 Task: Prepare the "Register" page setting in the site builder.
Action: Mouse moved to (1004, 63)
Screenshot: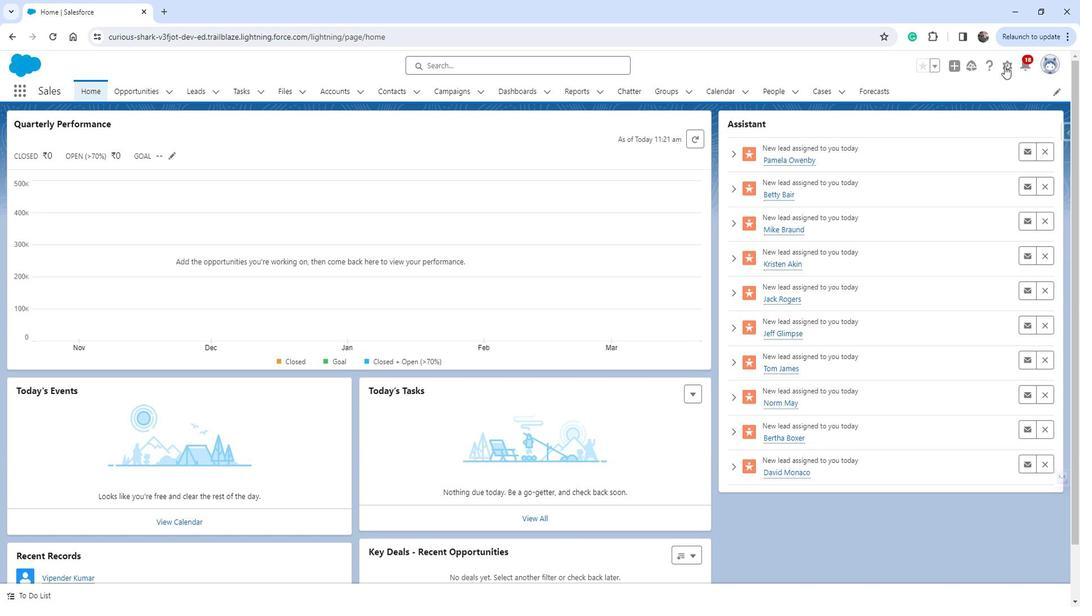 
Action: Mouse pressed left at (1004, 63)
Screenshot: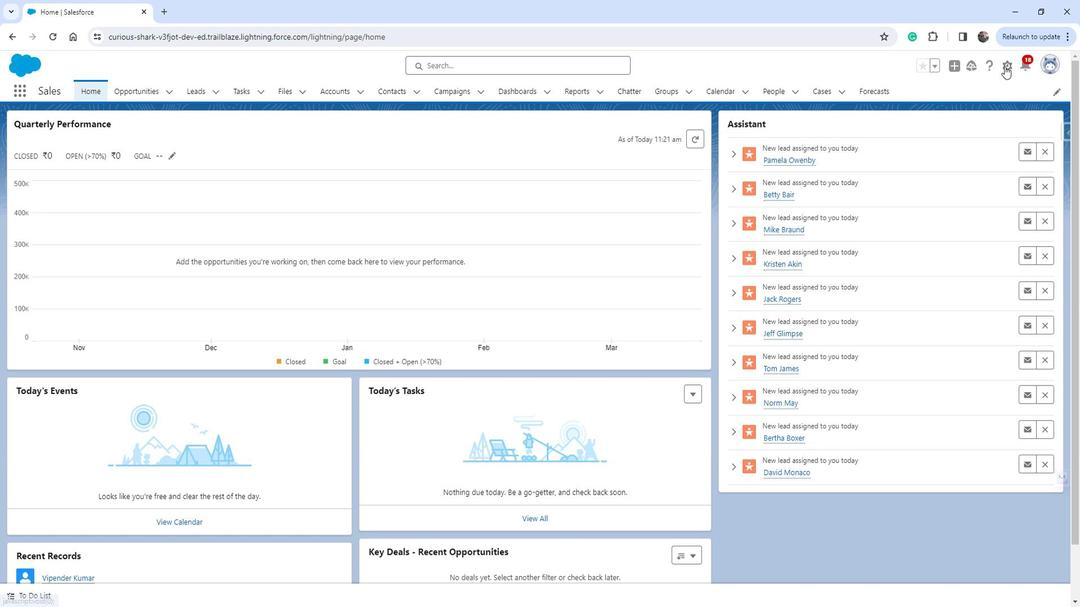 
Action: Mouse moved to (968, 97)
Screenshot: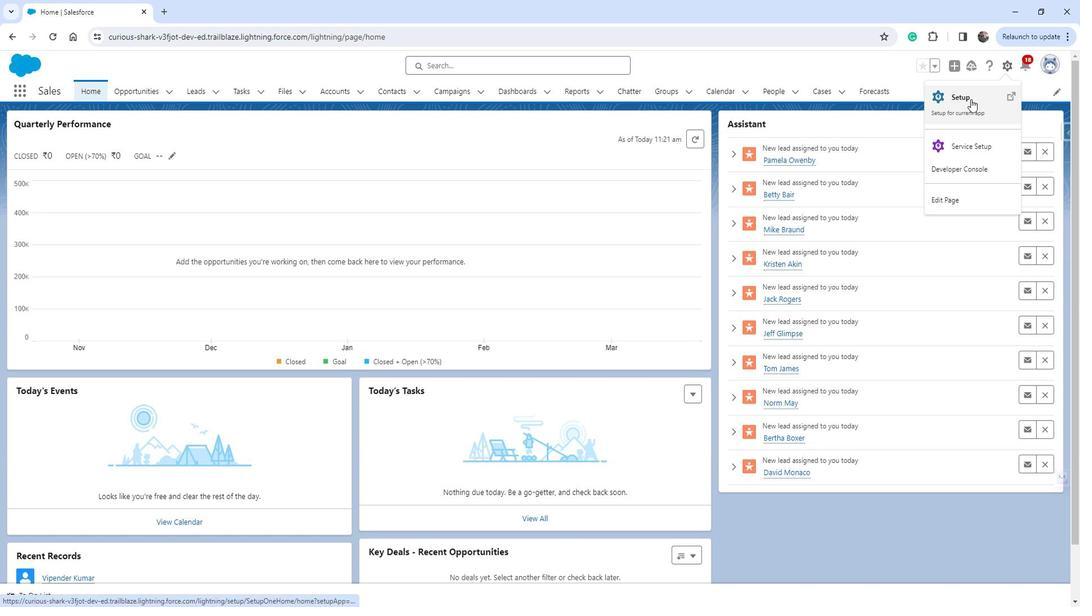 
Action: Mouse pressed left at (968, 97)
Screenshot: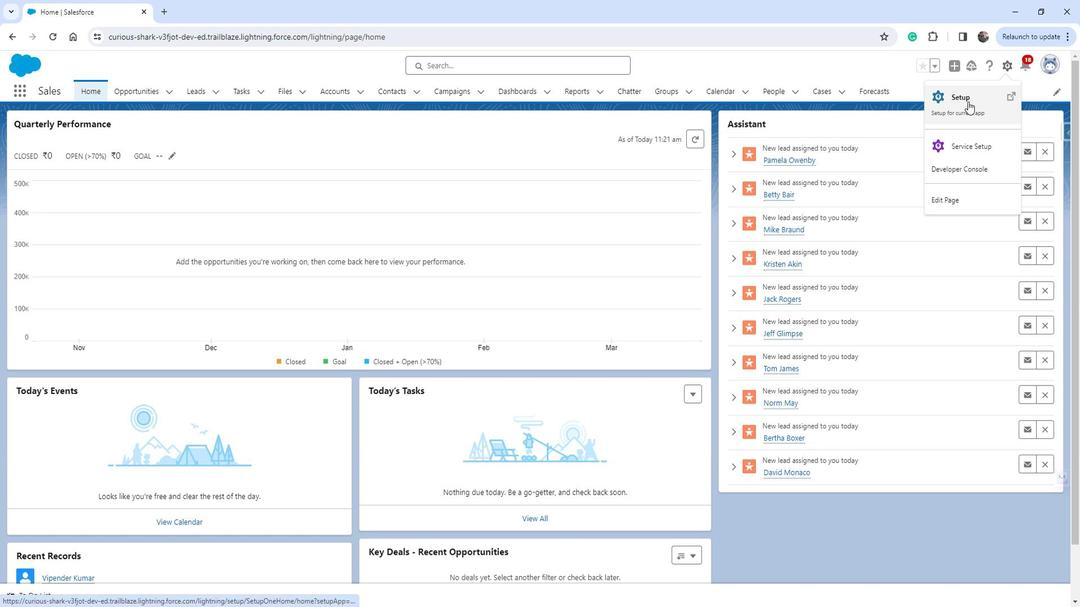 
Action: Mouse moved to (61, 284)
Screenshot: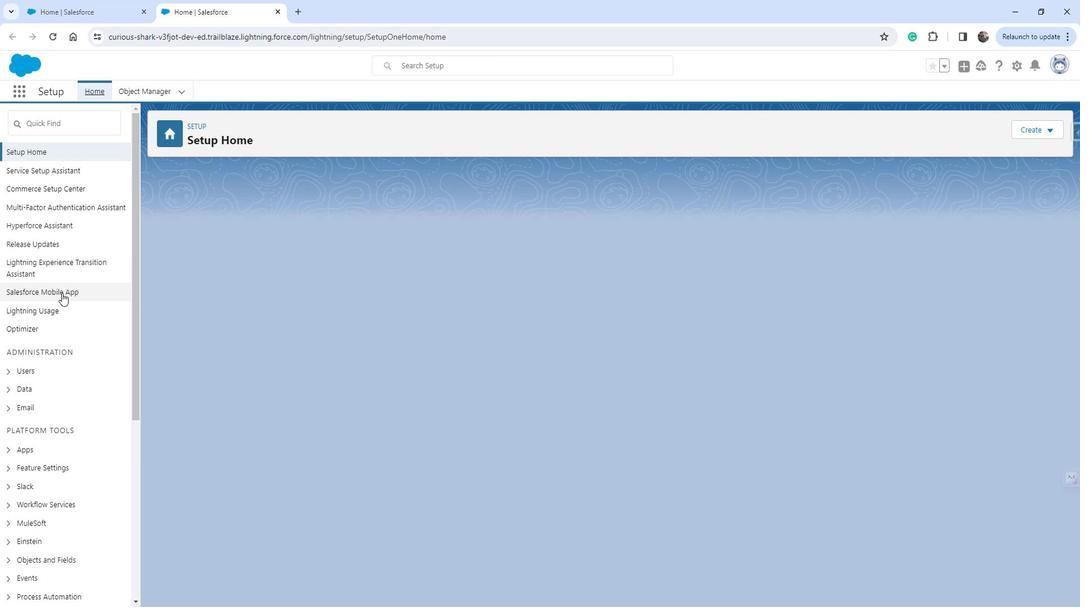 
Action: Mouse scrolled (61, 284) with delta (0, 0)
Screenshot: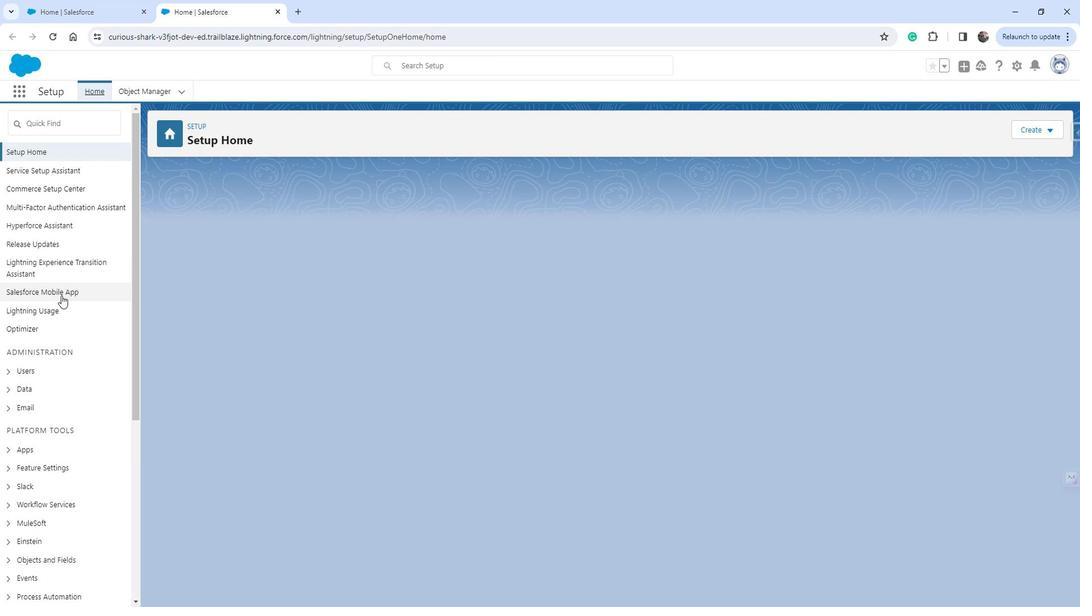 
Action: Mouse scrolled (61, 284) with delta (0, 0)
Screenshot: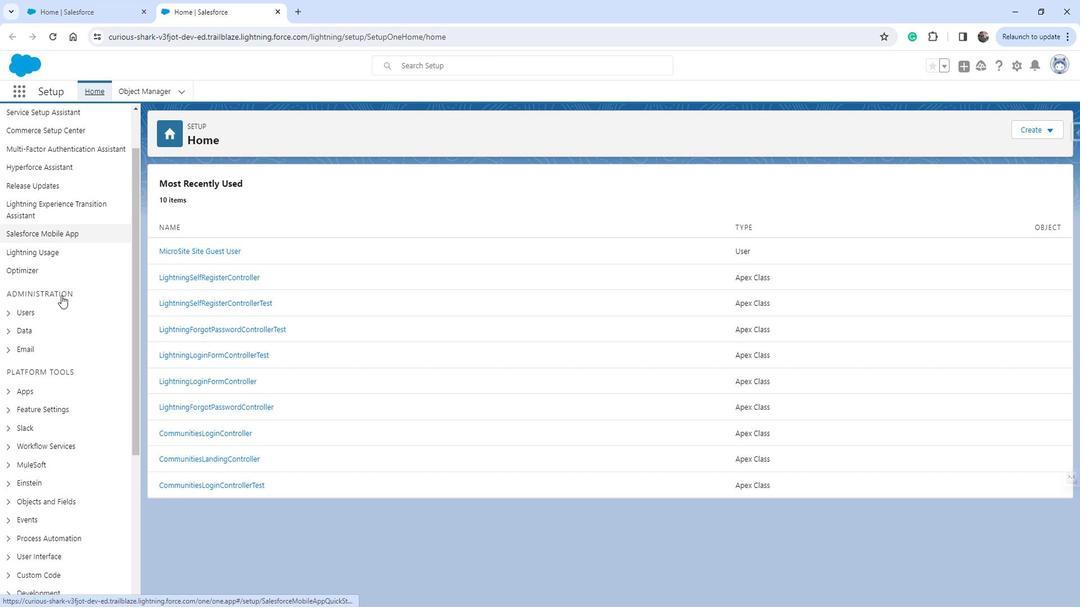 
Action: Mouse scrolled (61, 284) with delta (0, 0)
Screenshot: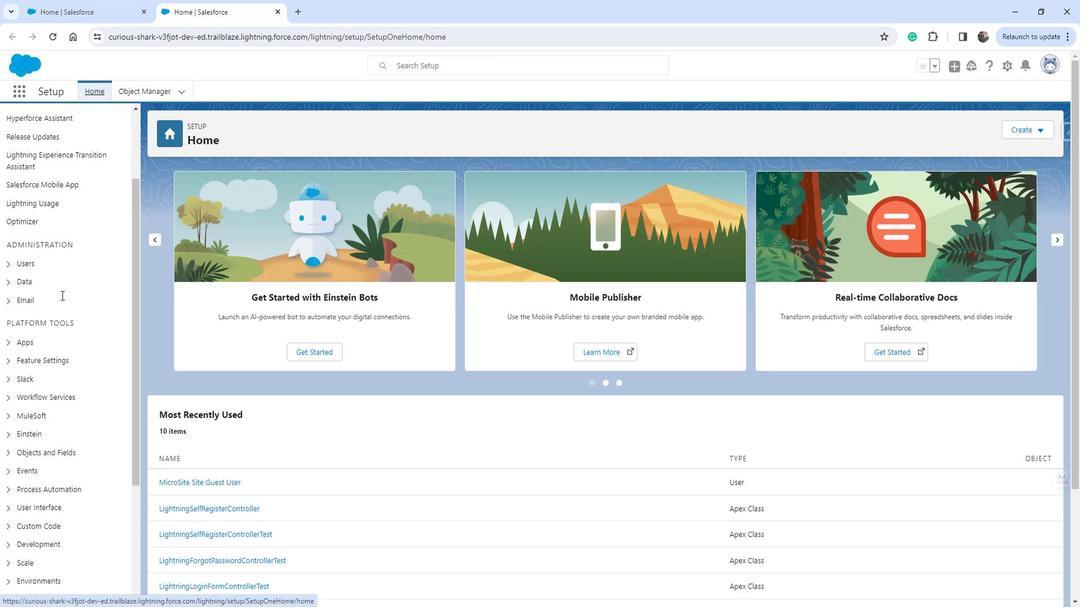 
Action: Mouse moved to (6, 282)
Screenshot: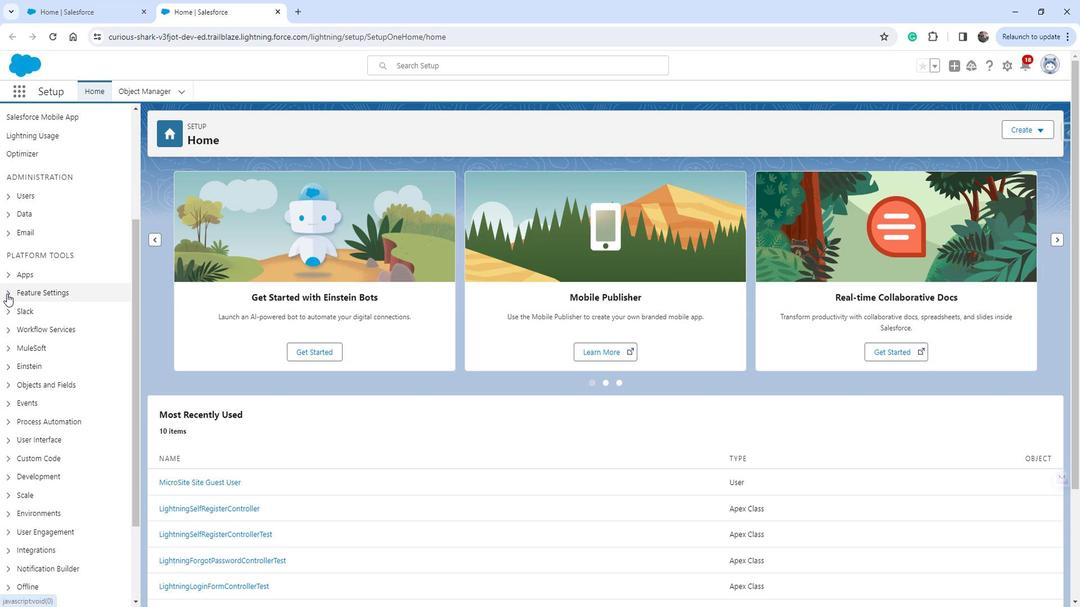 
Action: Mouse pressed left at (6, 282)
Screenshot: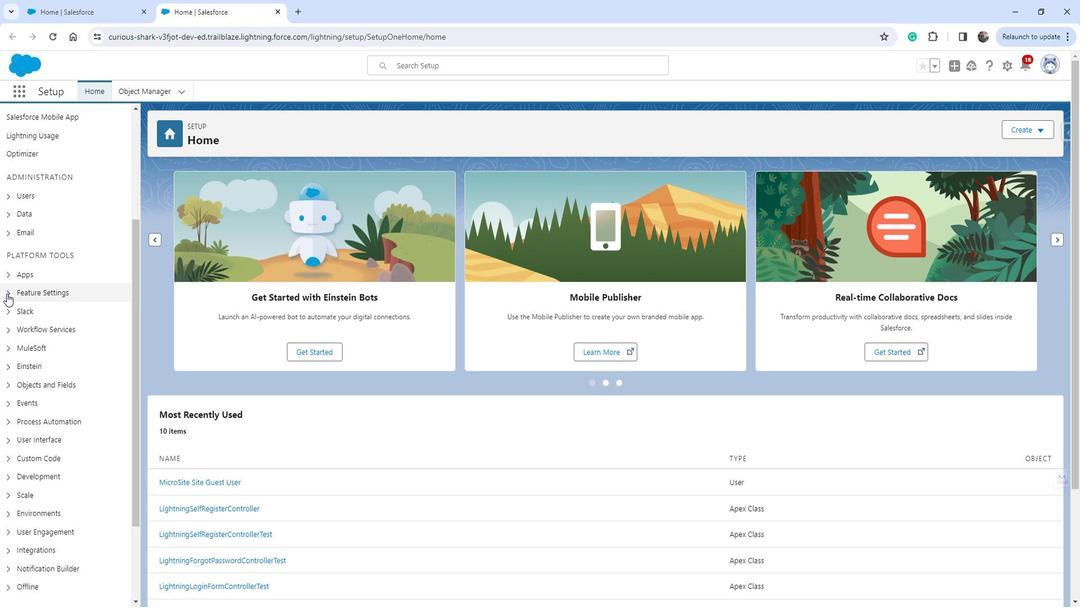 
Action: Mouse moved to (20, 369)
Screenshot: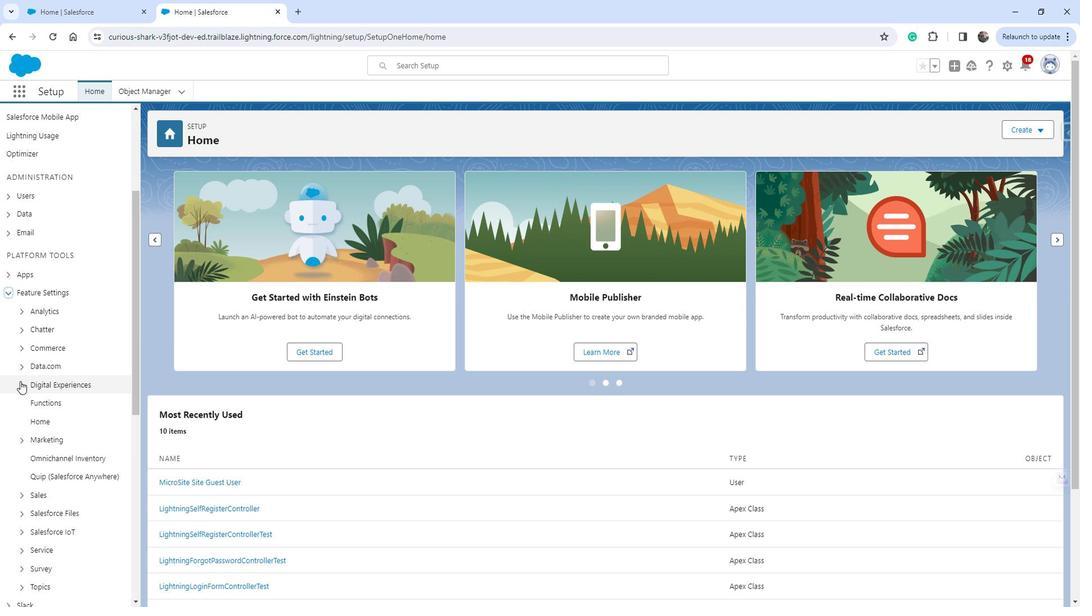 
Action: Mouse pressed left at (20, 369)
Screenshot: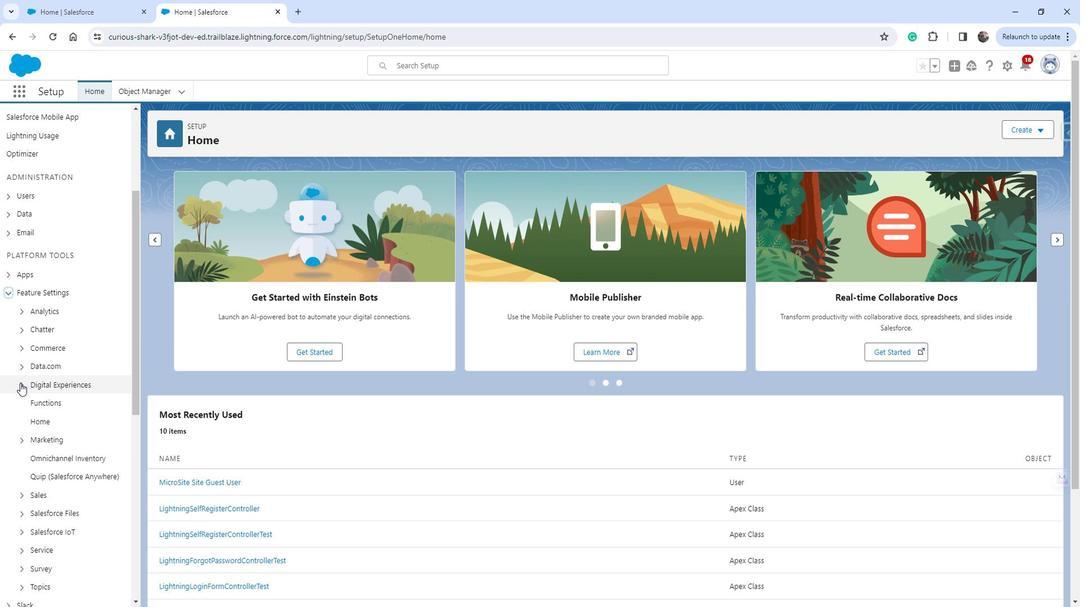
Action: Mouse moved to (47, 389)
Screenshot: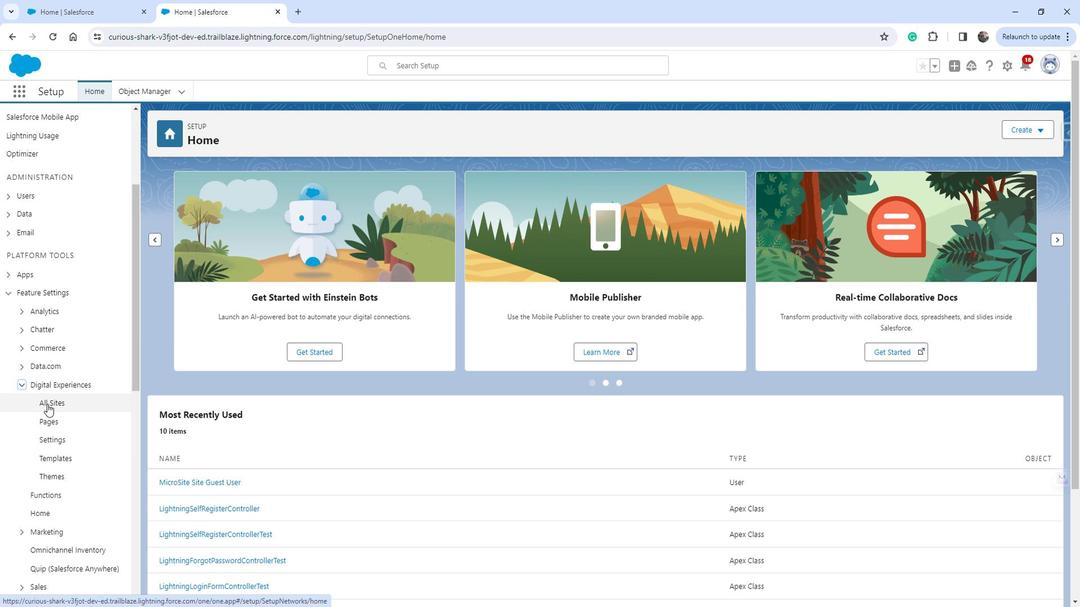 
Action: Mouse pressed left at (47, 389)
Screenshot: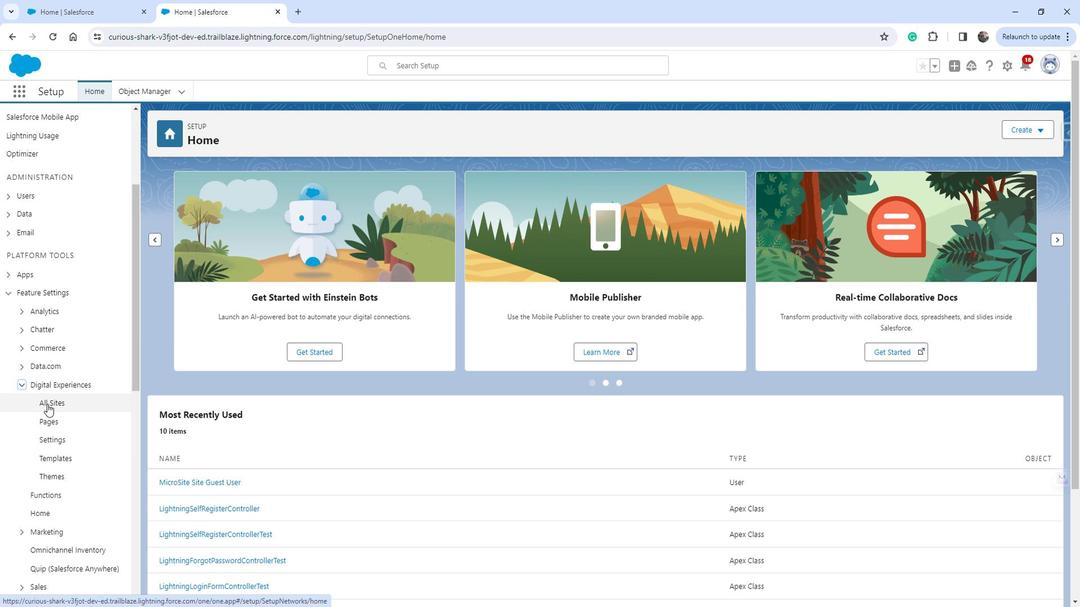 
Action: Mouse moved to (191, 258)
Screenshot: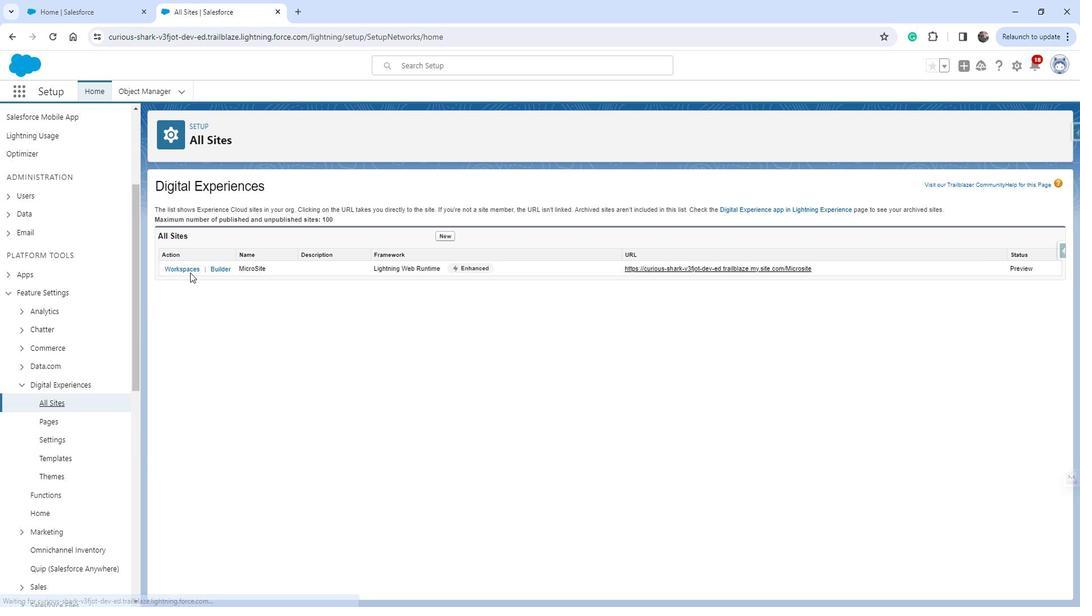 
Action: Mouse pressed left at (191, 258)
Screenshot: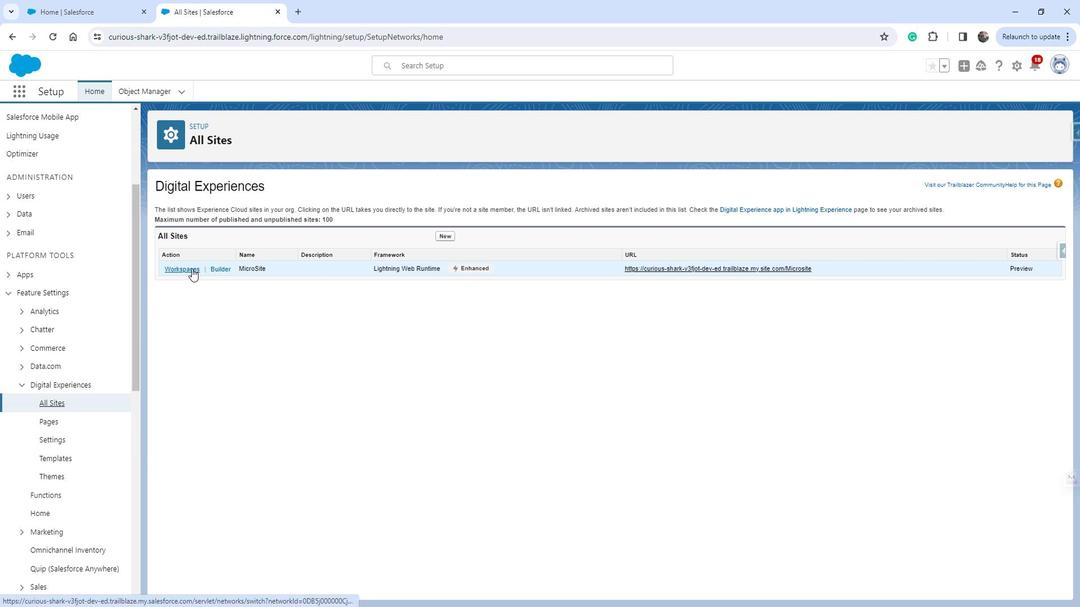 
Action: Mouse moved to (183, 263)
Screenshot: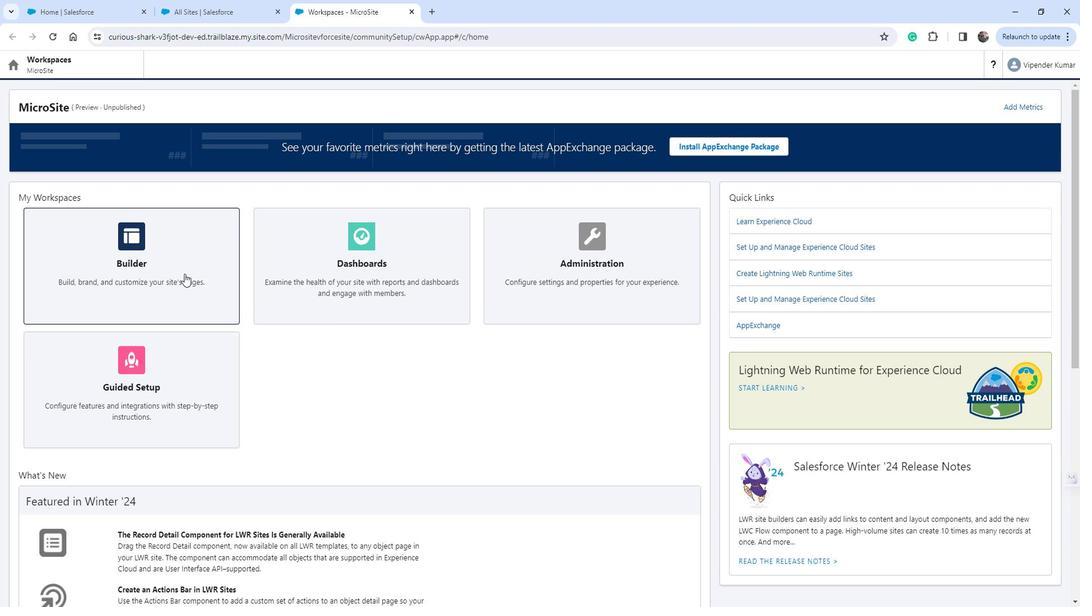 
Action: Mouse pressed left at (183, 263)
Screenshot: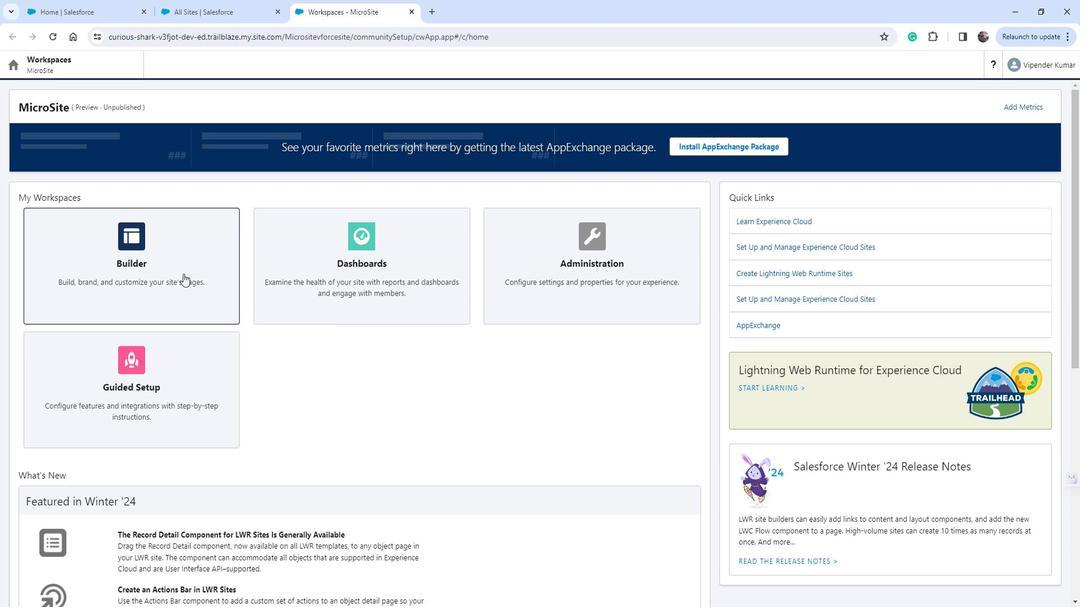 
Action: Mouse moved to (147, 69)
Screenshot: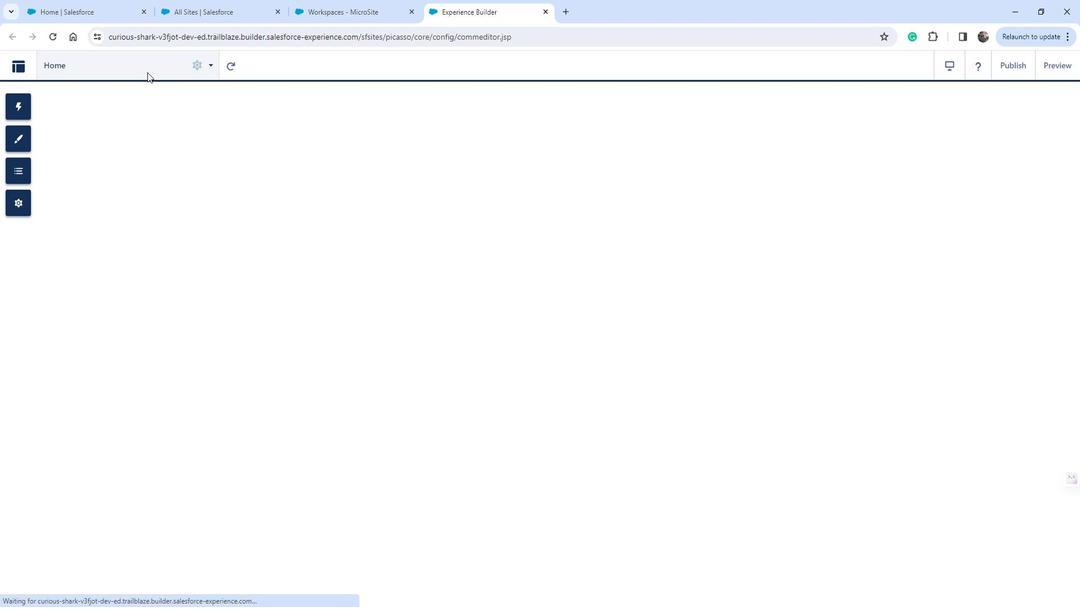 
Action: Mouse pressed left at (147, 69)
Screenshot: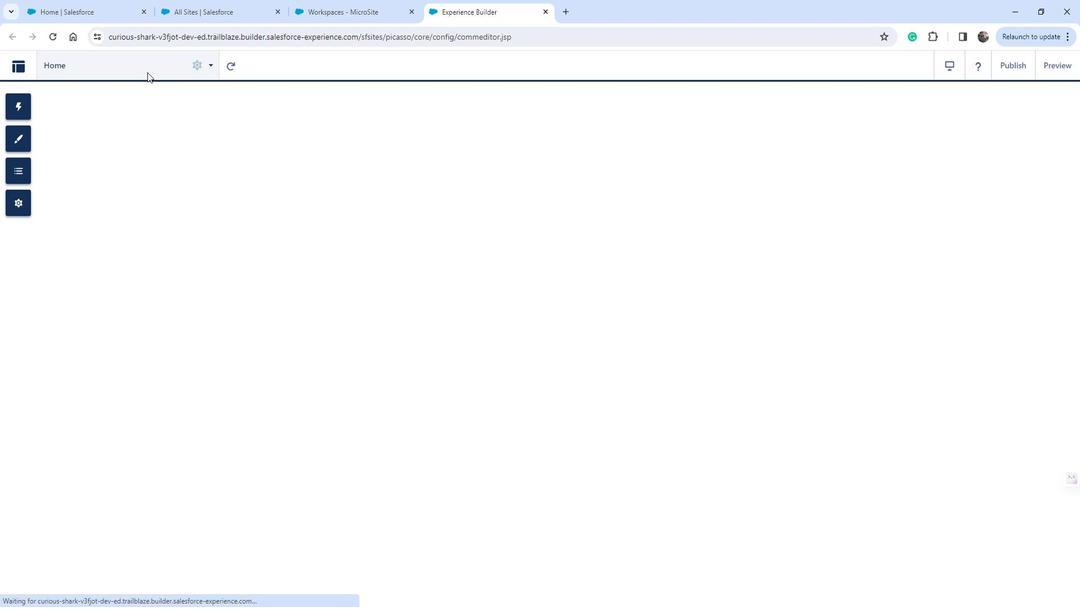 
Action: Mouse moved to (49, 208)
Screenshot: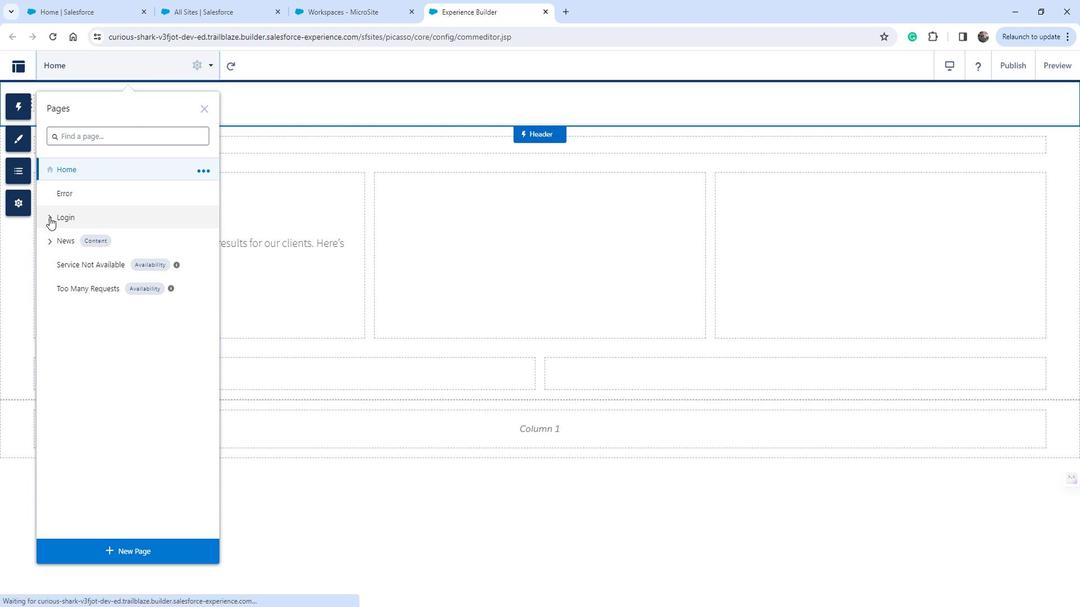 
Action: Mouse pressed left at (49, 208)
Screenshot: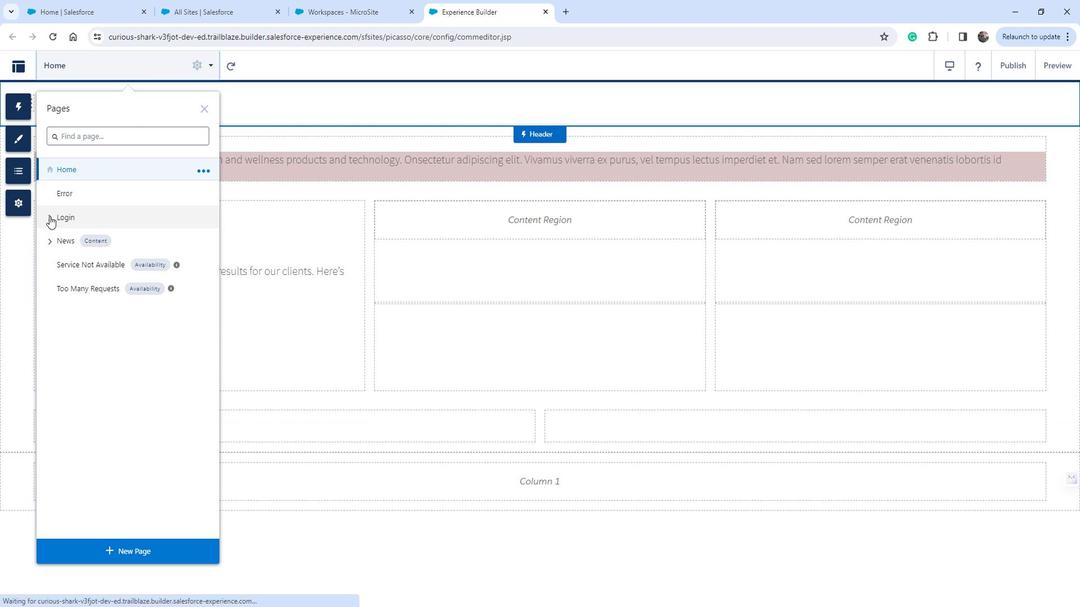 
Action: Mouse moved to (79, 297)
Screenshot: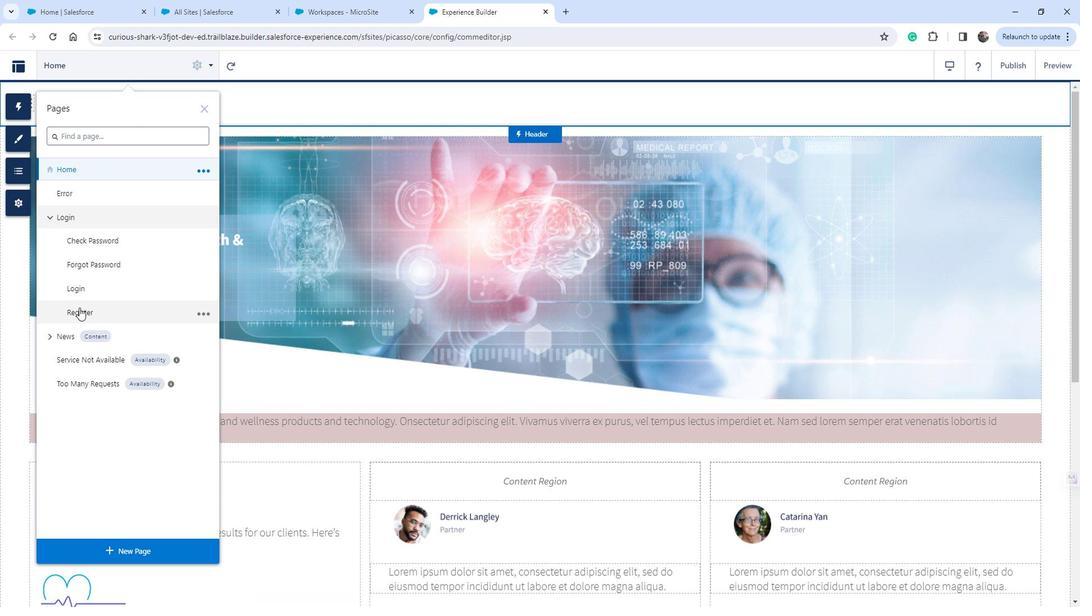 
Action: Mouse pressed left at (79, 297)
Screenshot: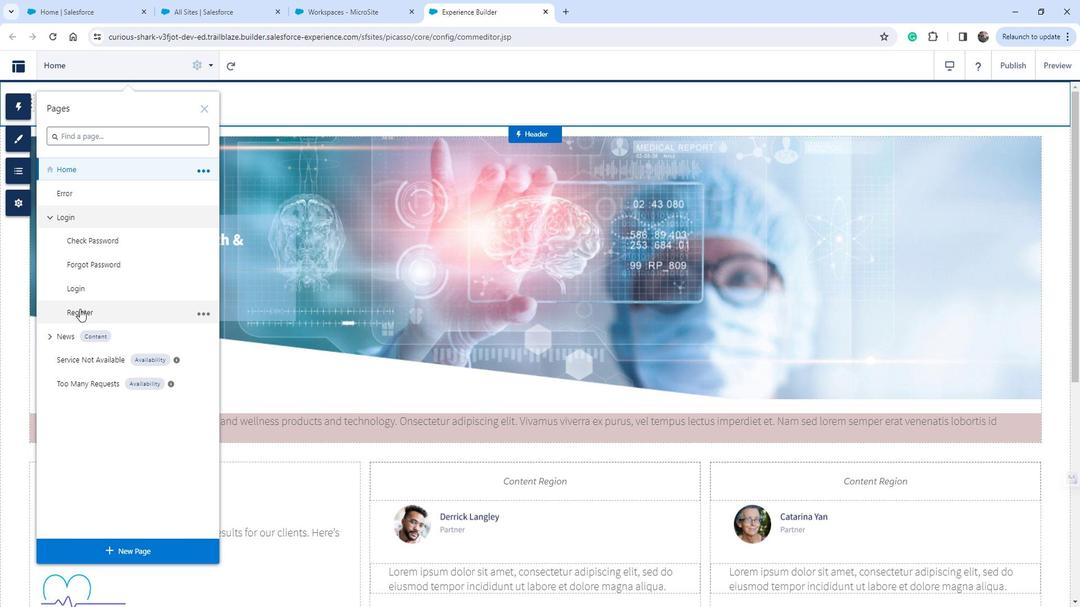 
Action: Mouse moved to (167, 60)
Screenshot: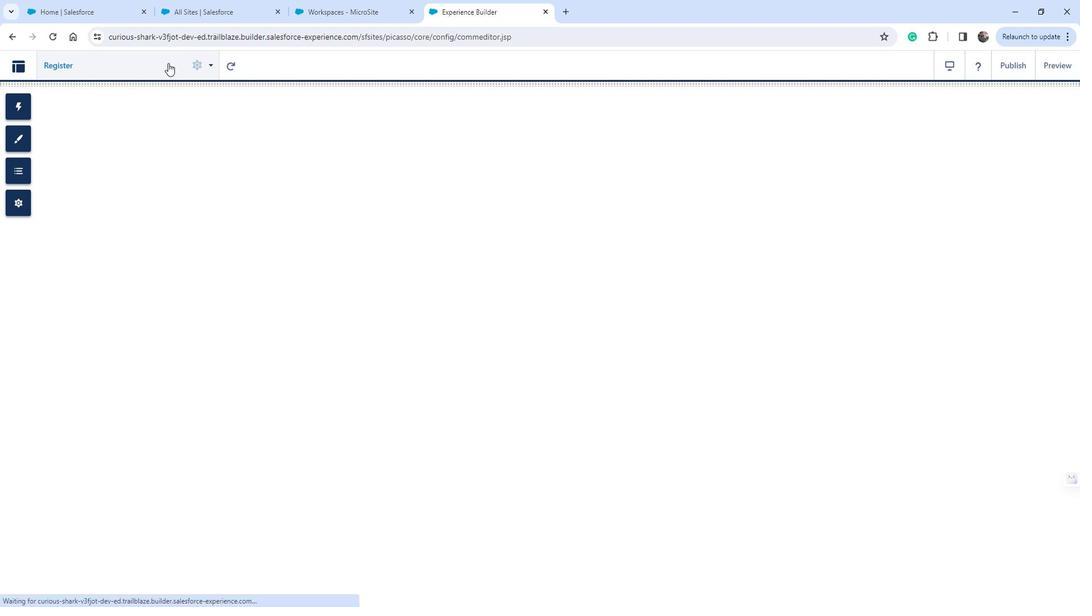 
Action: Mouse pressed left at (167, 60)
Screenshot: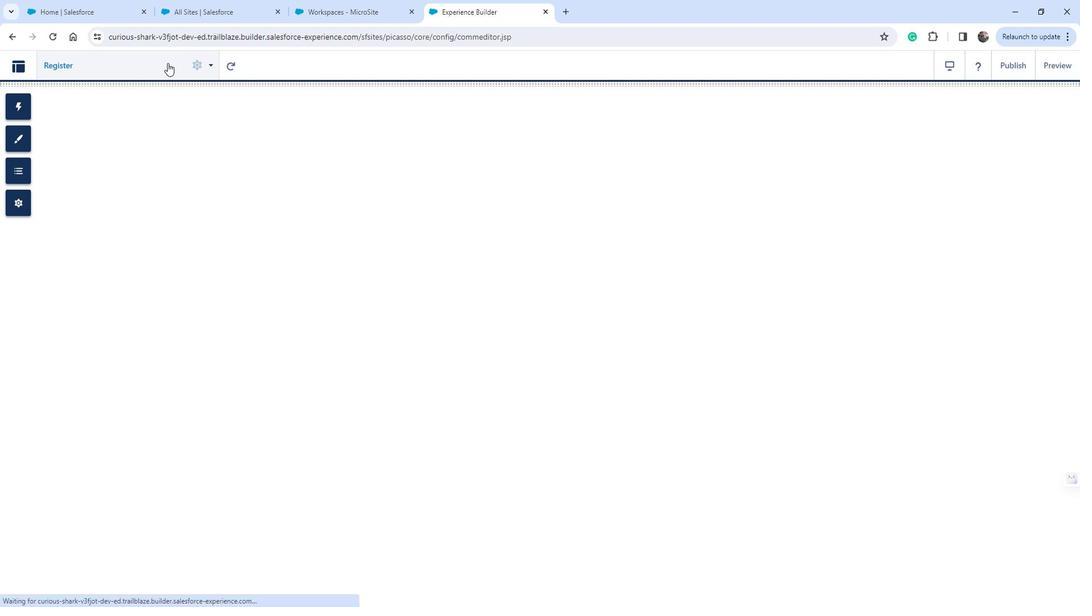 
Action: Mouse moved to (201, 299)
Screenshot: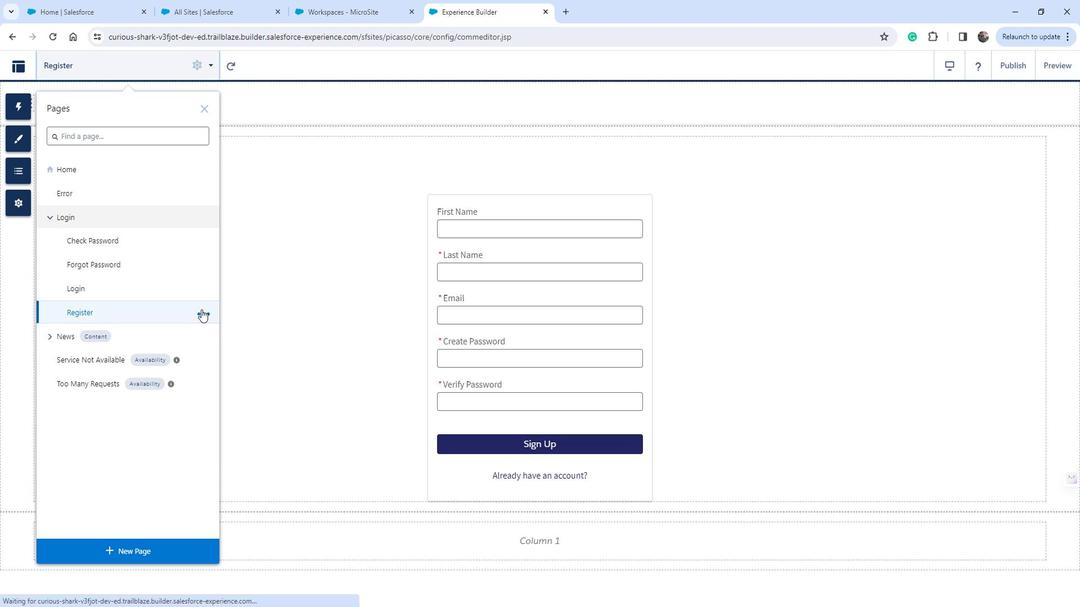 
Action: Mouse pressed left at (201, 299)
Screenshot: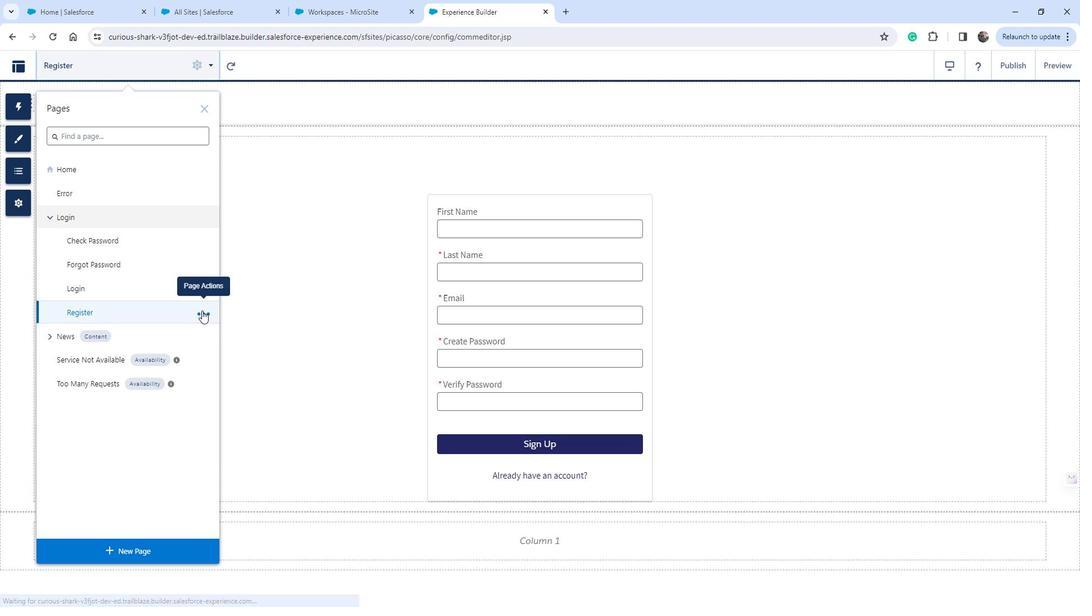
Action: Mouse moved to (246, 297)
Screenshot: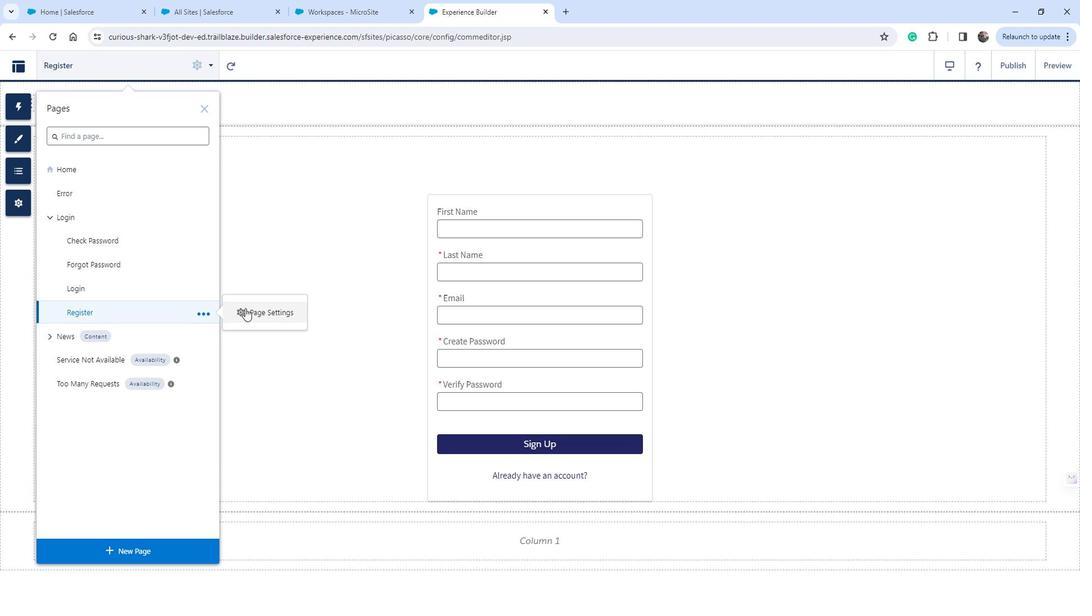 
Action: Mouse pressed left at (246, 297)
Screenshot: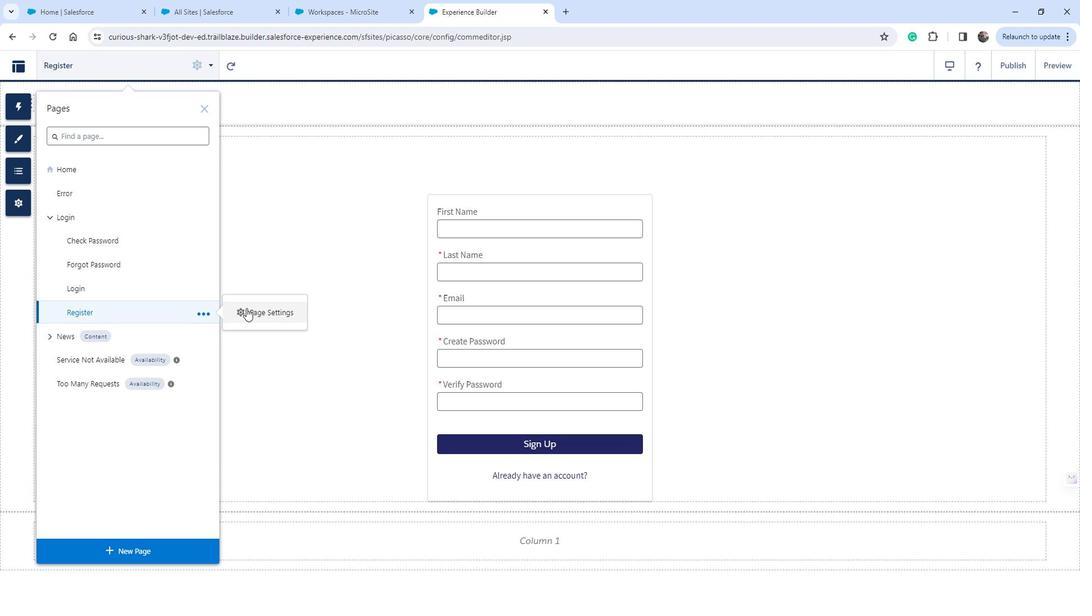 
Action: Mouse moved to (242, 339)
Screenshot: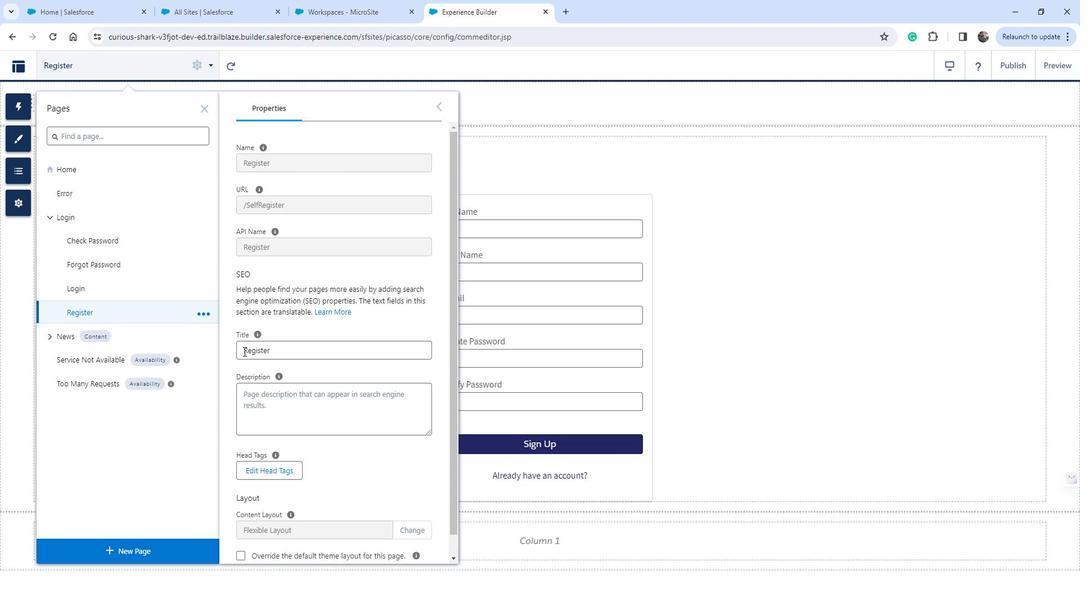
Action: Mouse pressed left at (242, 339)
Screenshot: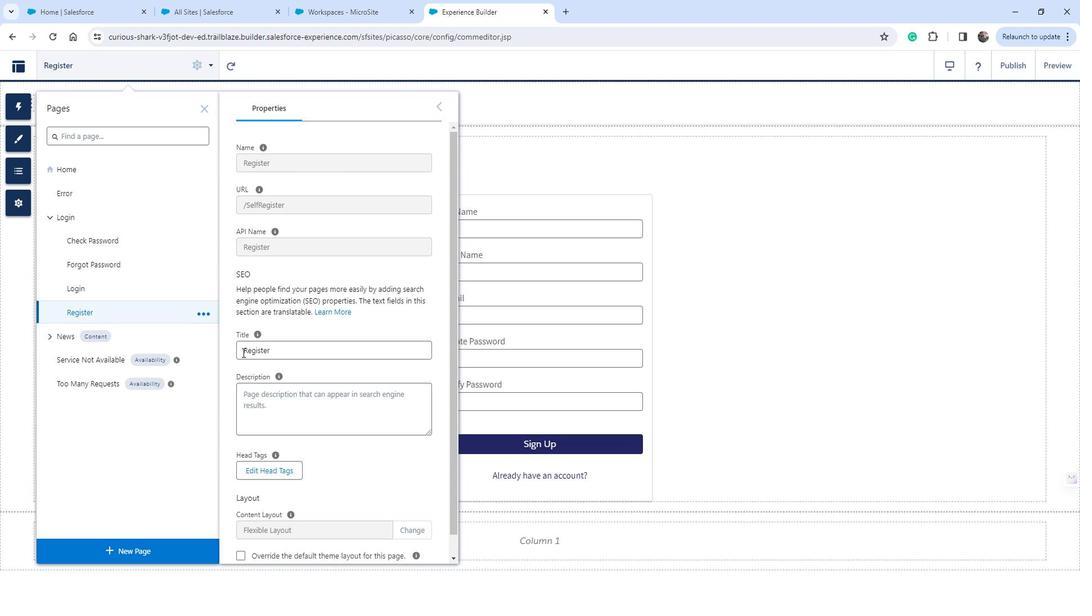 
Action: Mouse moved to (239, 355)
Screenshot: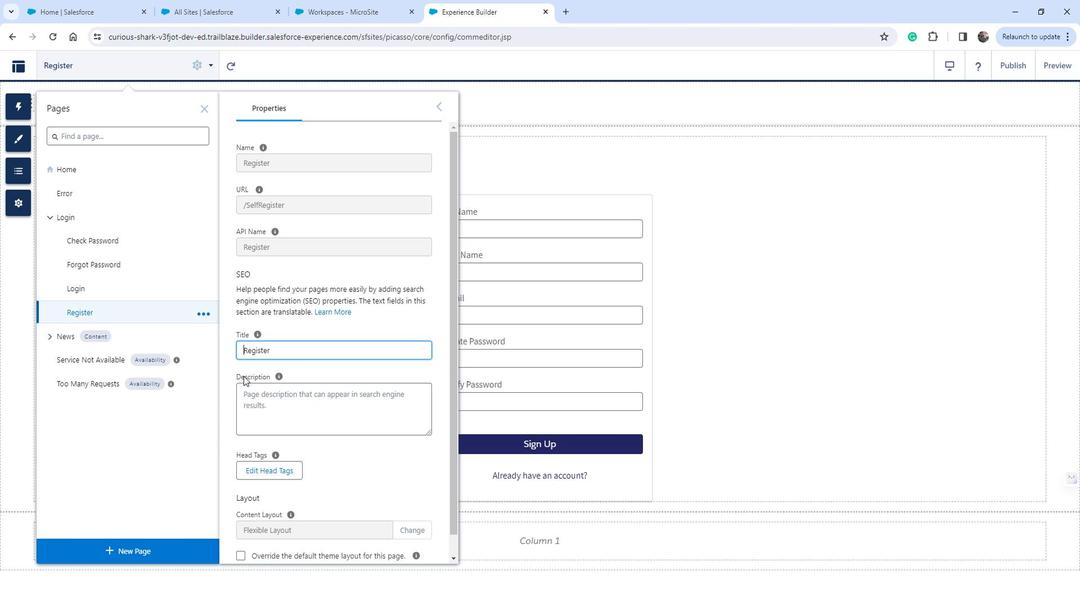 
Action: Key pressed <Key.shift>S
Screenshot: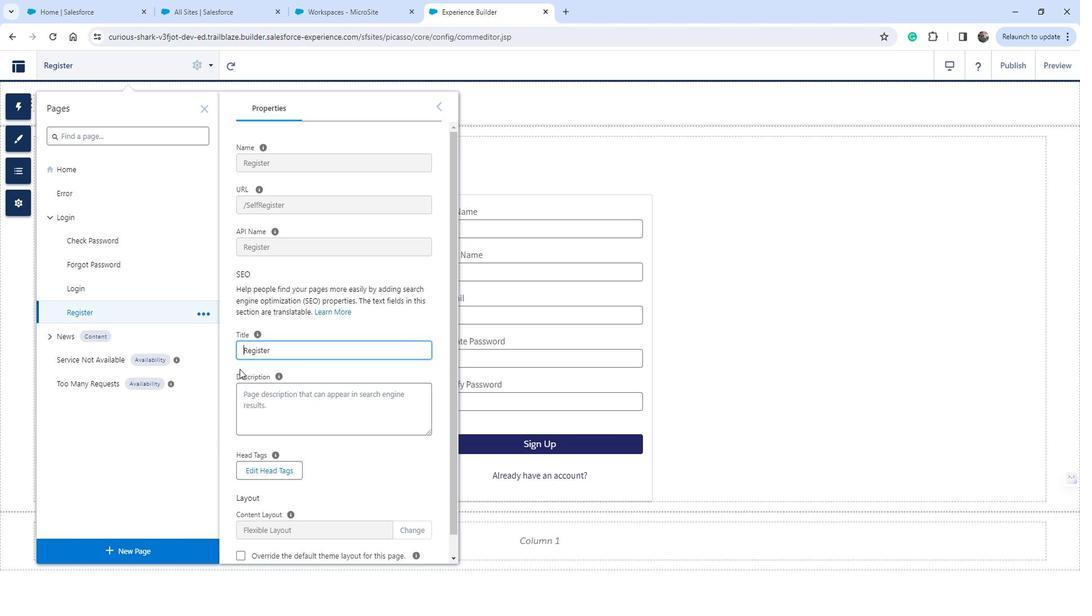 
Action: Mouse moved to (239, 354)
Screenshot: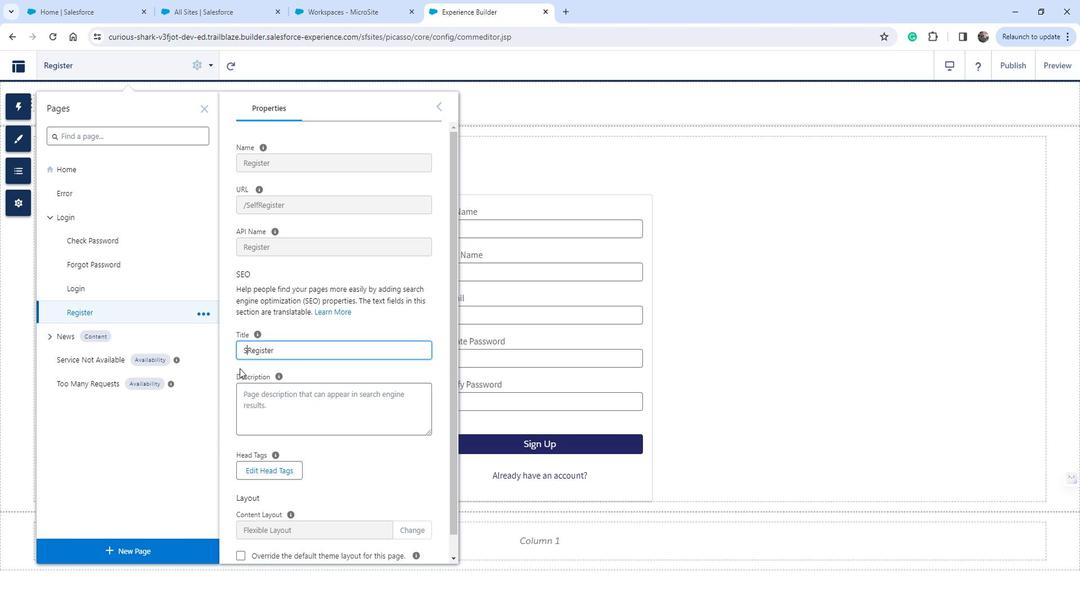 
Action: Key pressed elf<Key.space>
Screenshot: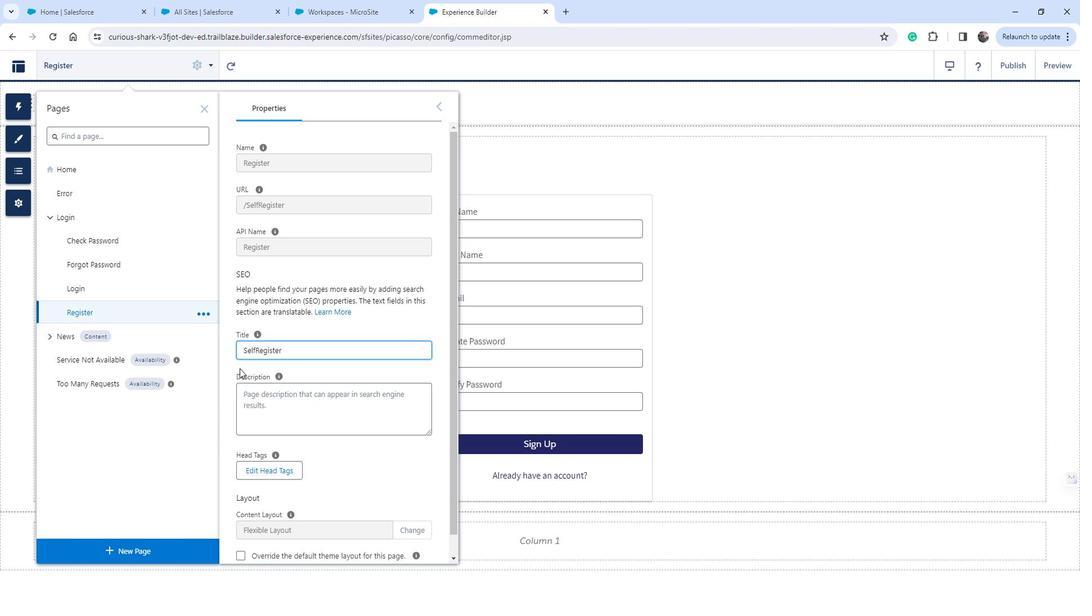 
Action: Mouse moved to (310, 339)
Screenshot: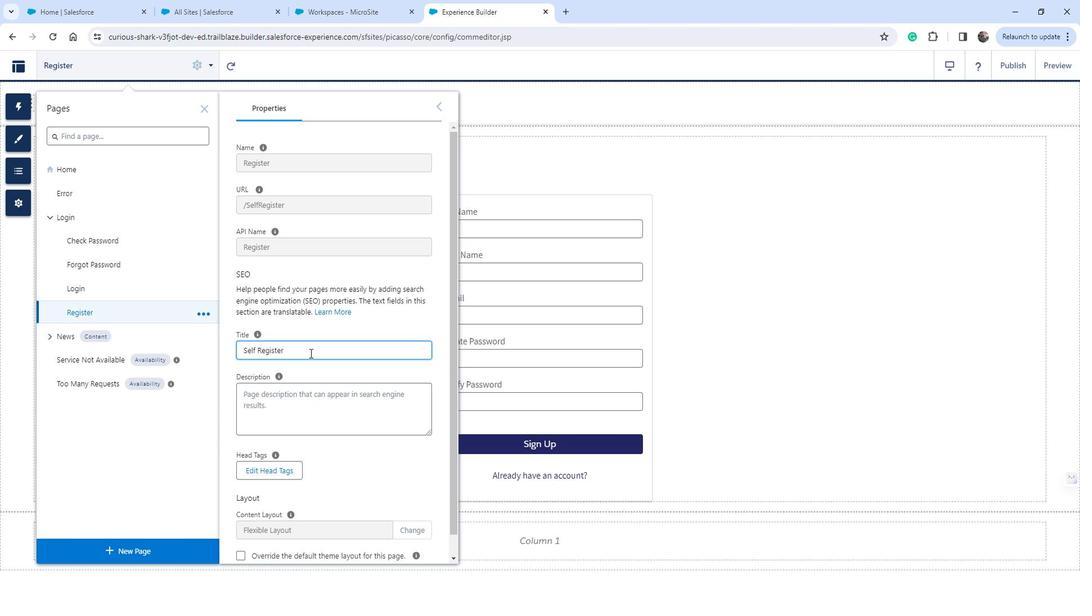 
Action: Mouse pressed left at (310, 339)
Screenshot: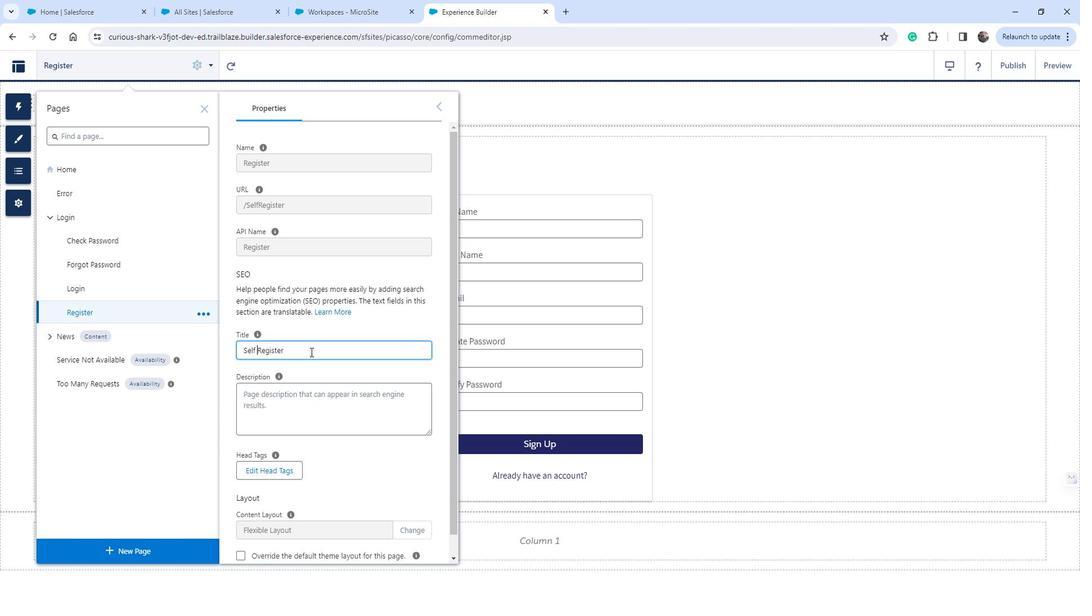 
Action: Mouse moved to (304, 339)
Screenshot: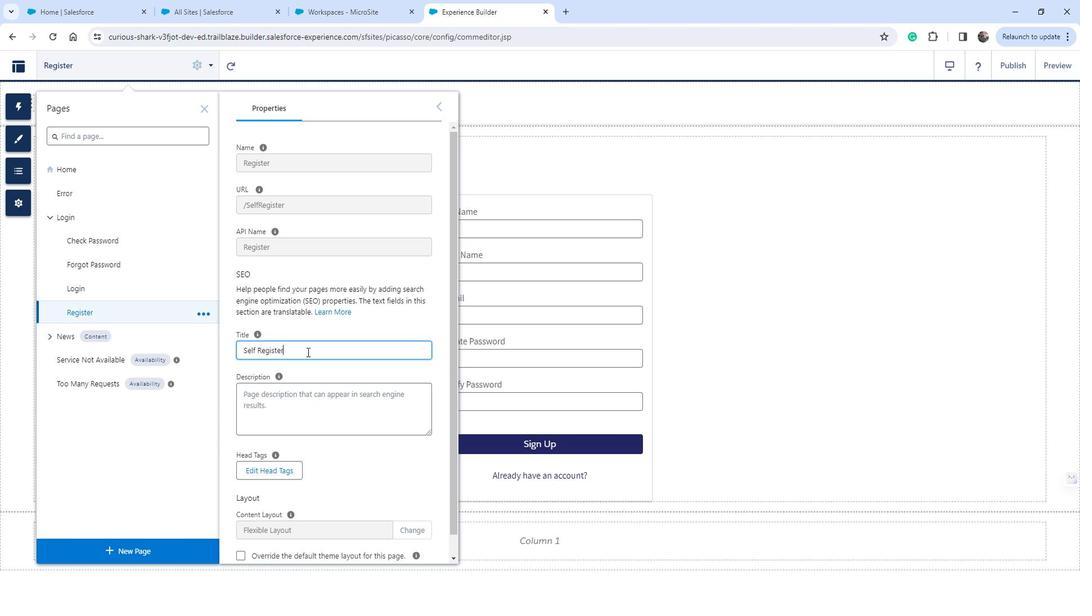 
Action: Key pressed <Key.space><Key.shift>Page
Screenshot: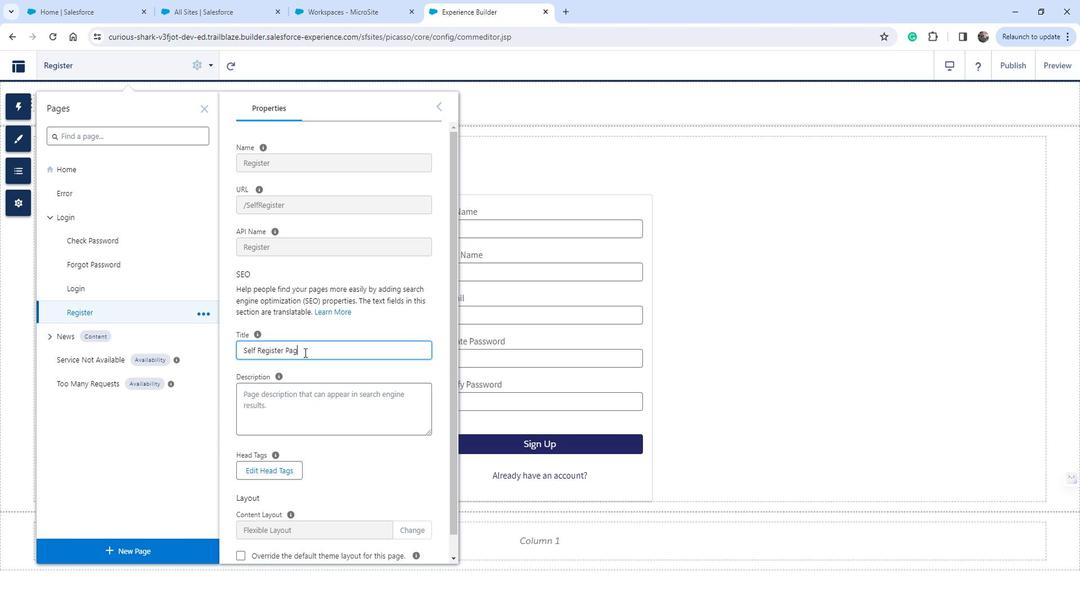 
Action: Mouse moved to (342, 315)
Screenshot: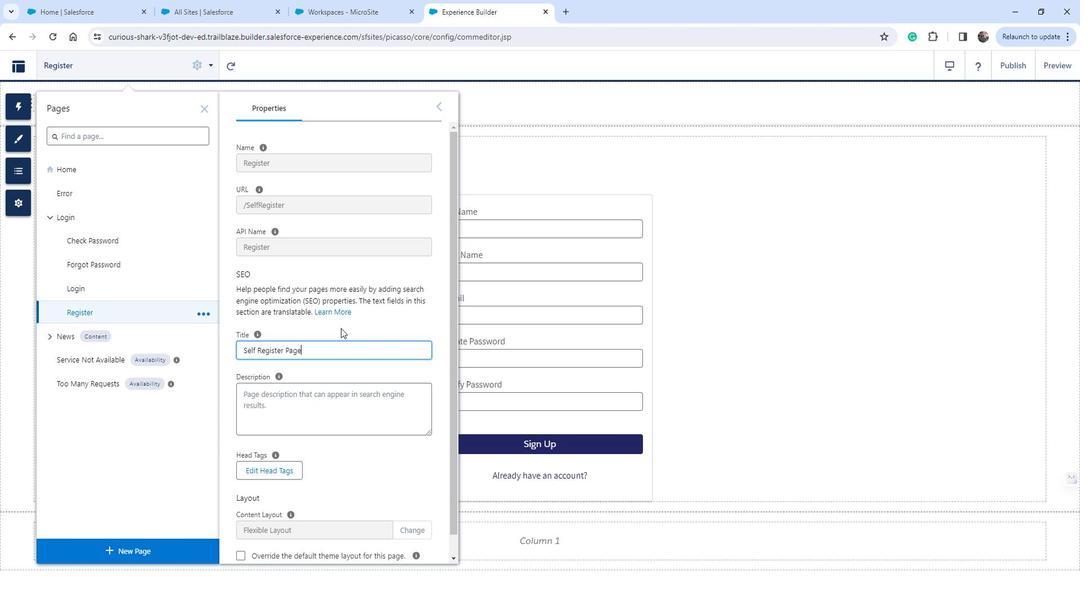 
Action: Mouse pressed left at (342, 315)
Screenshot: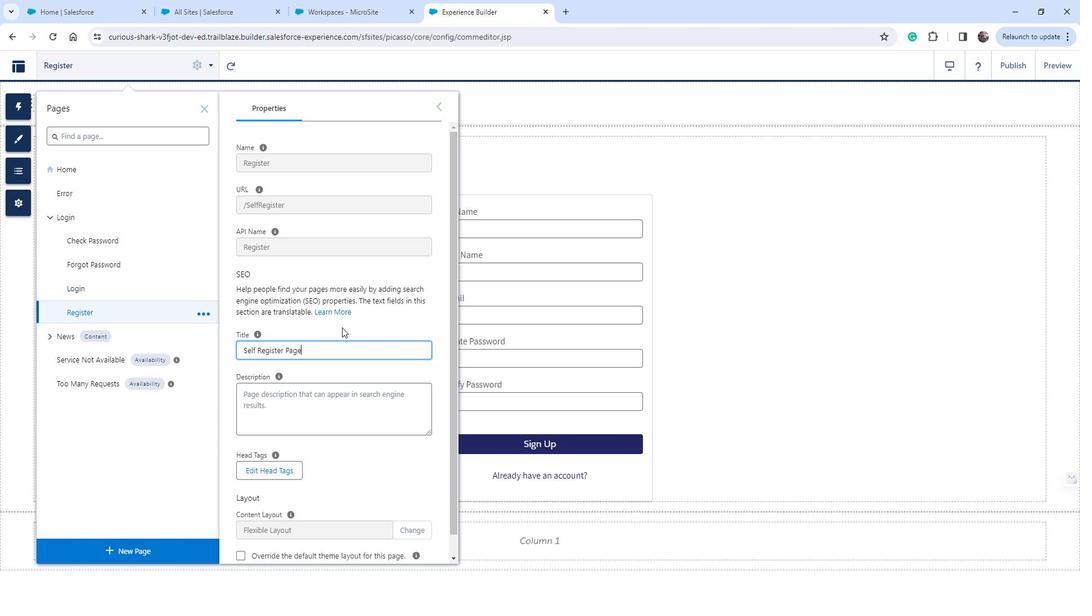 
Action: Mouse moved to (340, 315)
Screenshot: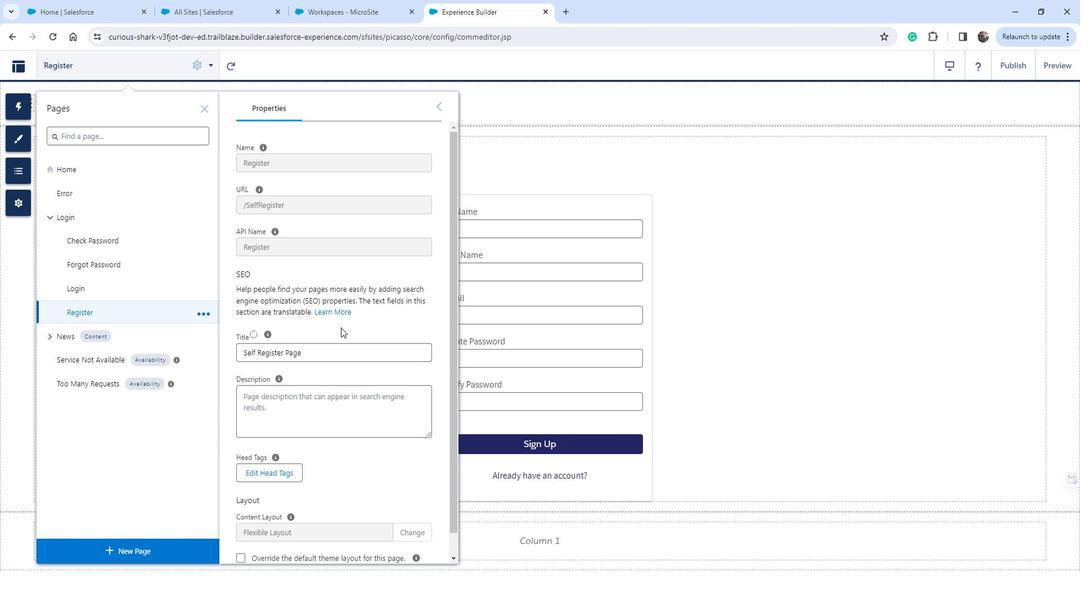 
